 Task: Add filter " -" in priority.
Action: Mouse pressed left at (792, 236)
Screenshot: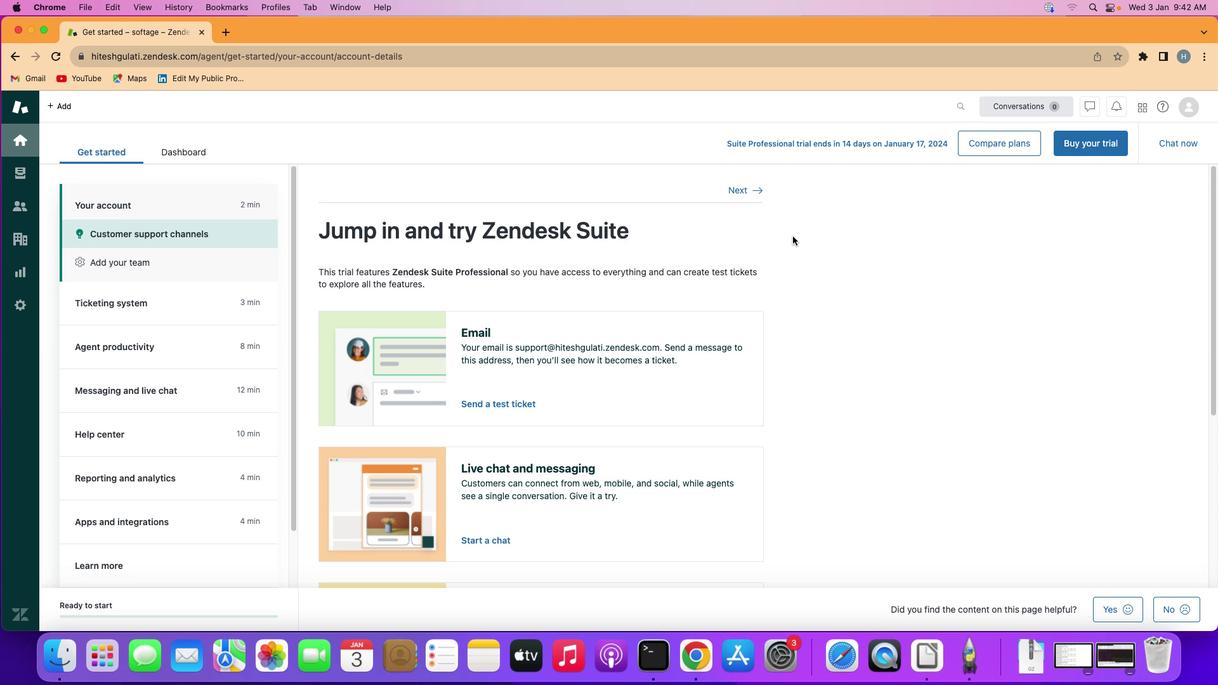 
Action: Mouse moved to (26, 172)
Screenshot: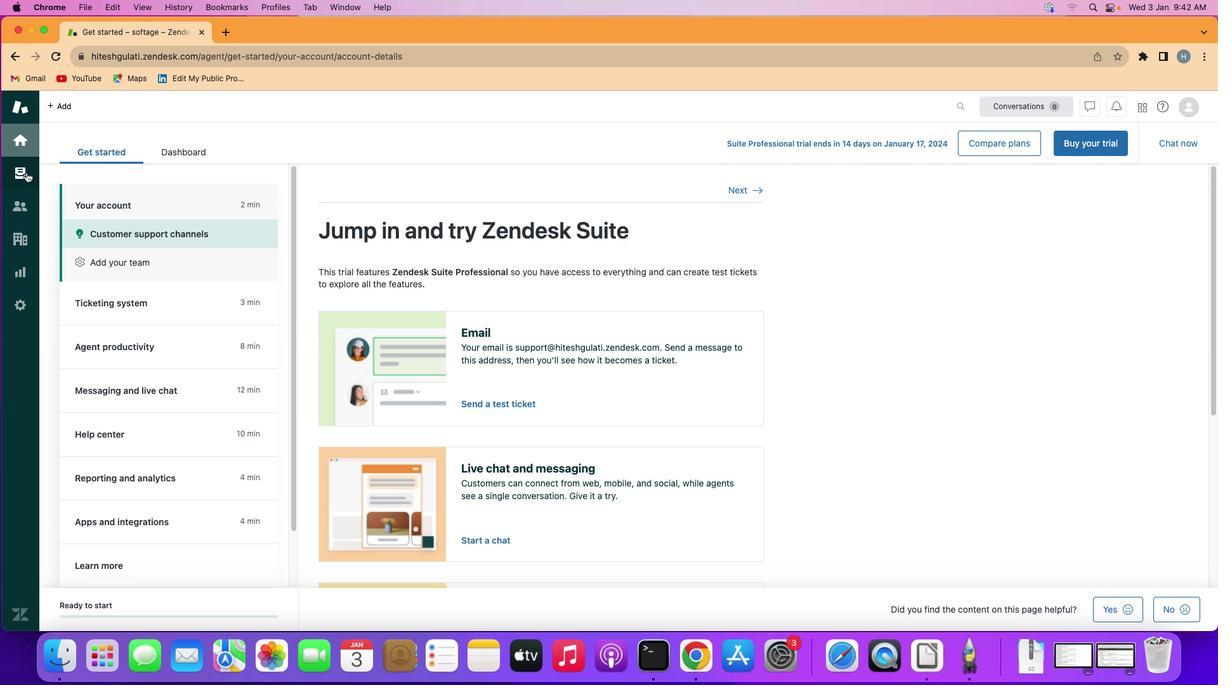 
Action: Mouse pressed left at (26, 172)
Screenshot: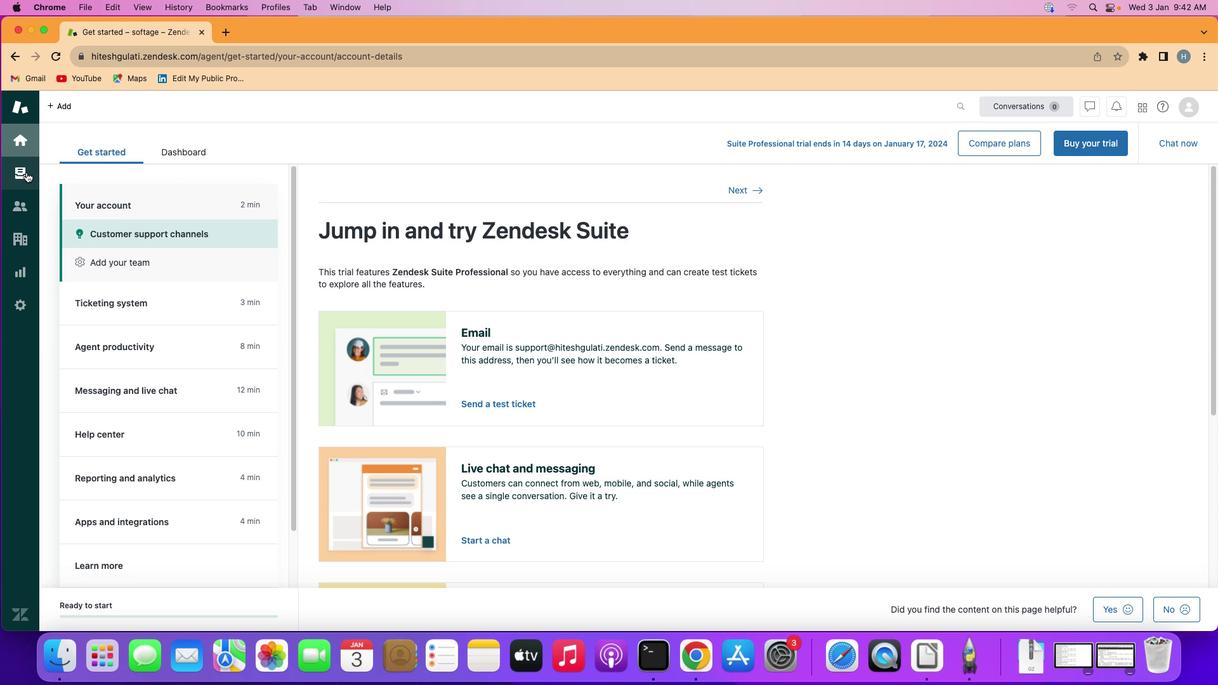 
Action: Mouse moved to (121, 267)
Screenshot: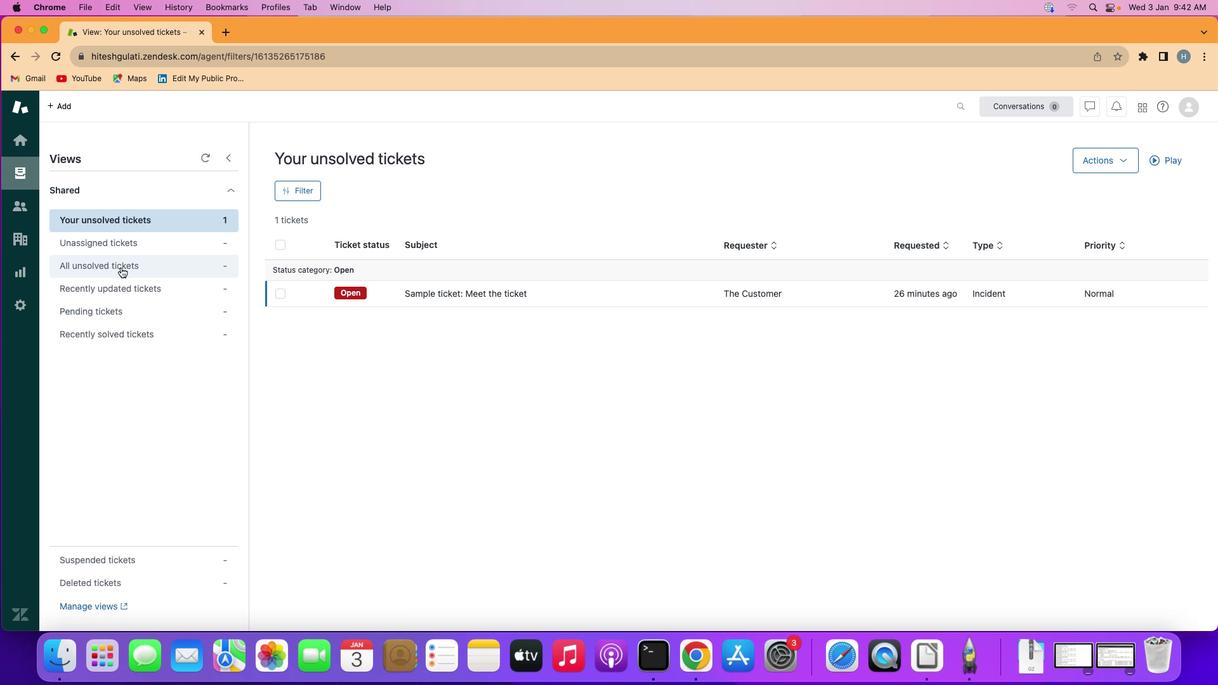
Action: Mouse pressed left at (121, 267)
Screenshot: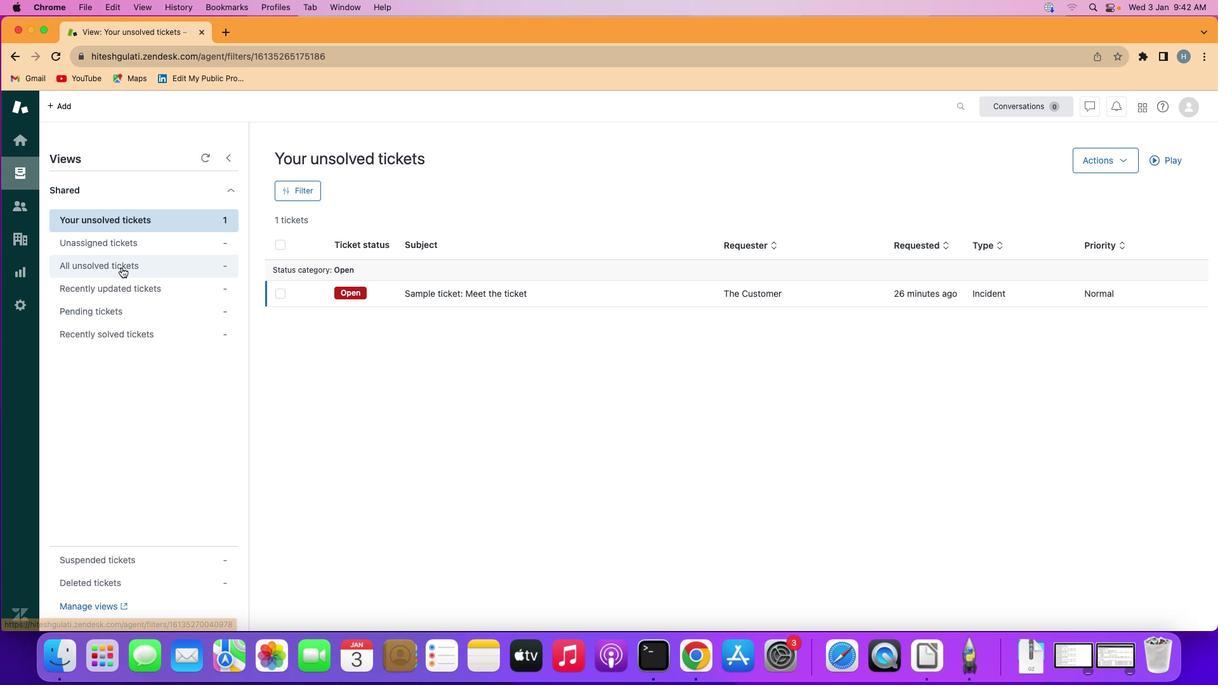 
Action: Mouse moved to (307, 191)
Screenshot: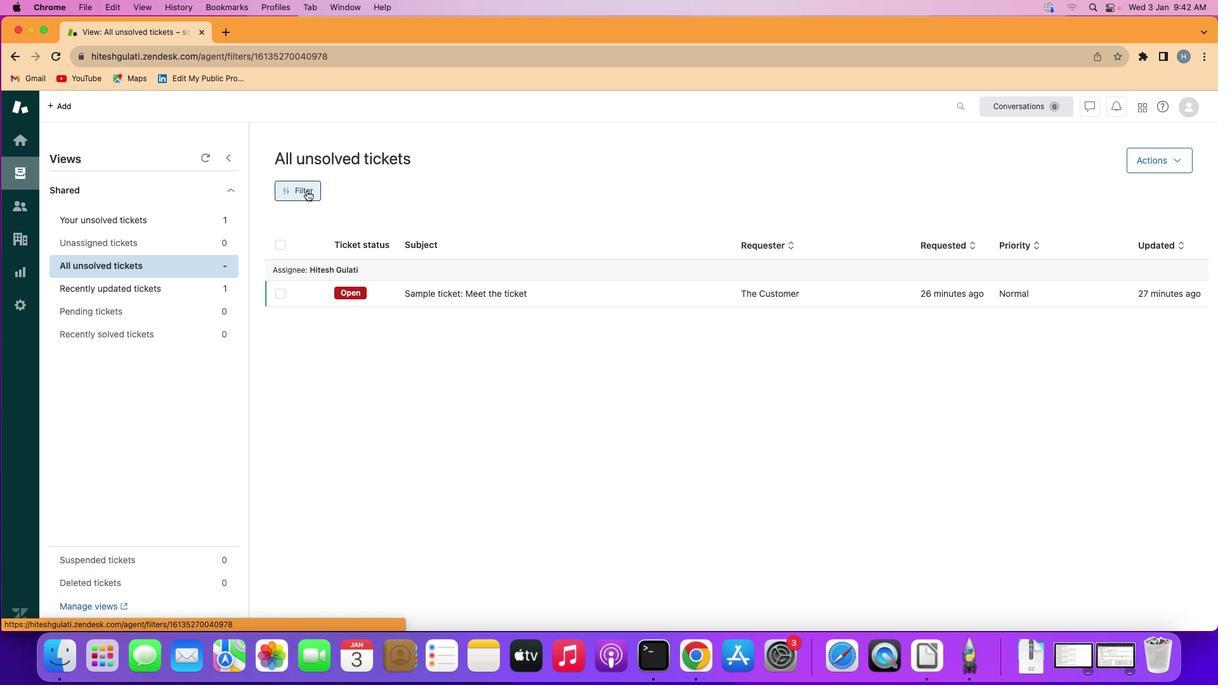 
Action: Mouse pressed left at (307, 191)
Screenshot: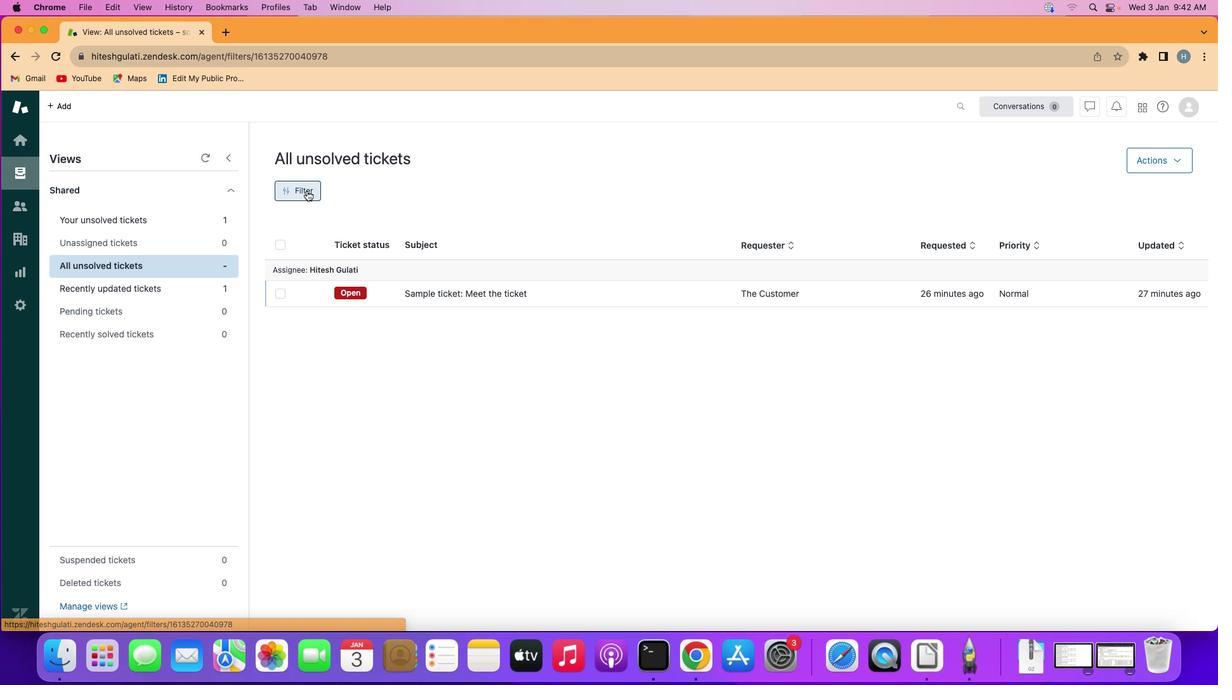 
Action: Mouse moved to (1021, 423)
Screenshot: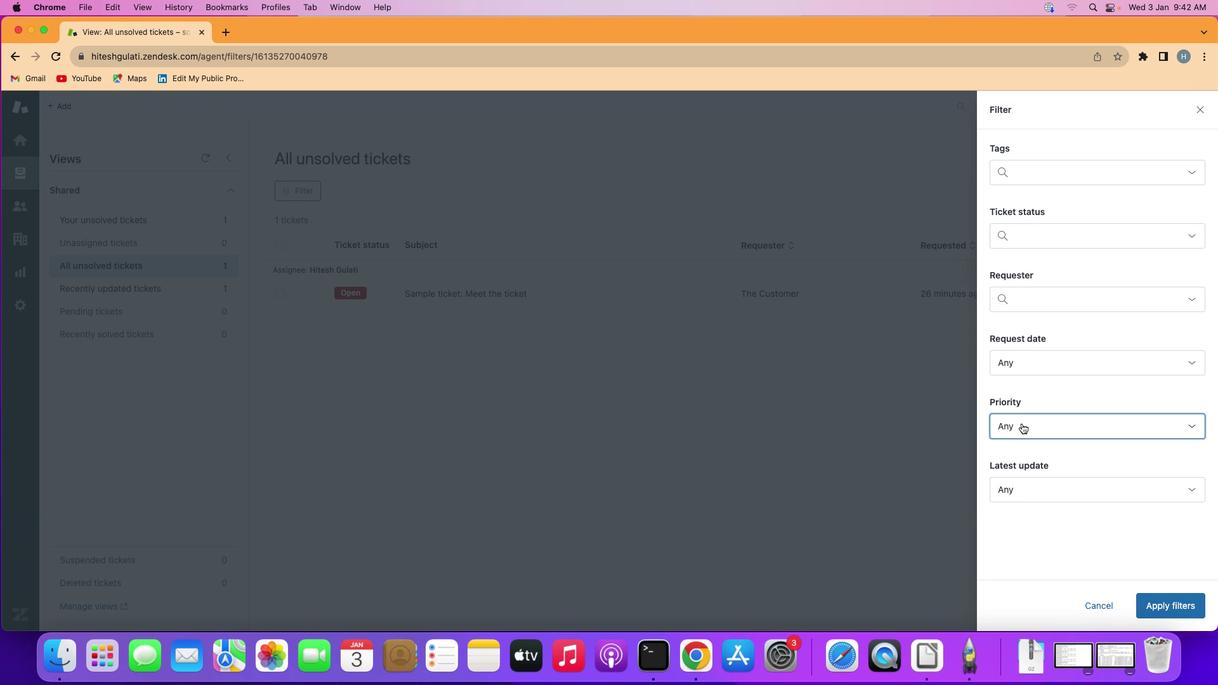
Action: Mouse pressed left at (1021, 423)
Screenshot: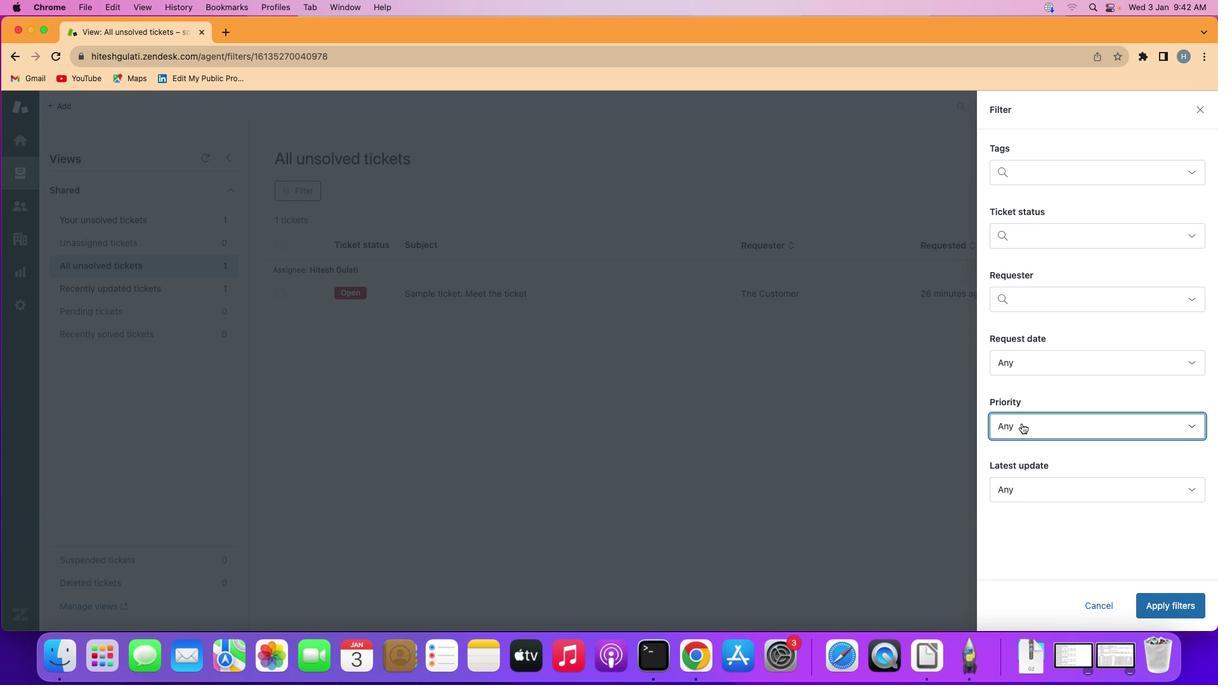 
Action: Mouse moved to (1044, 309)
Screenshot: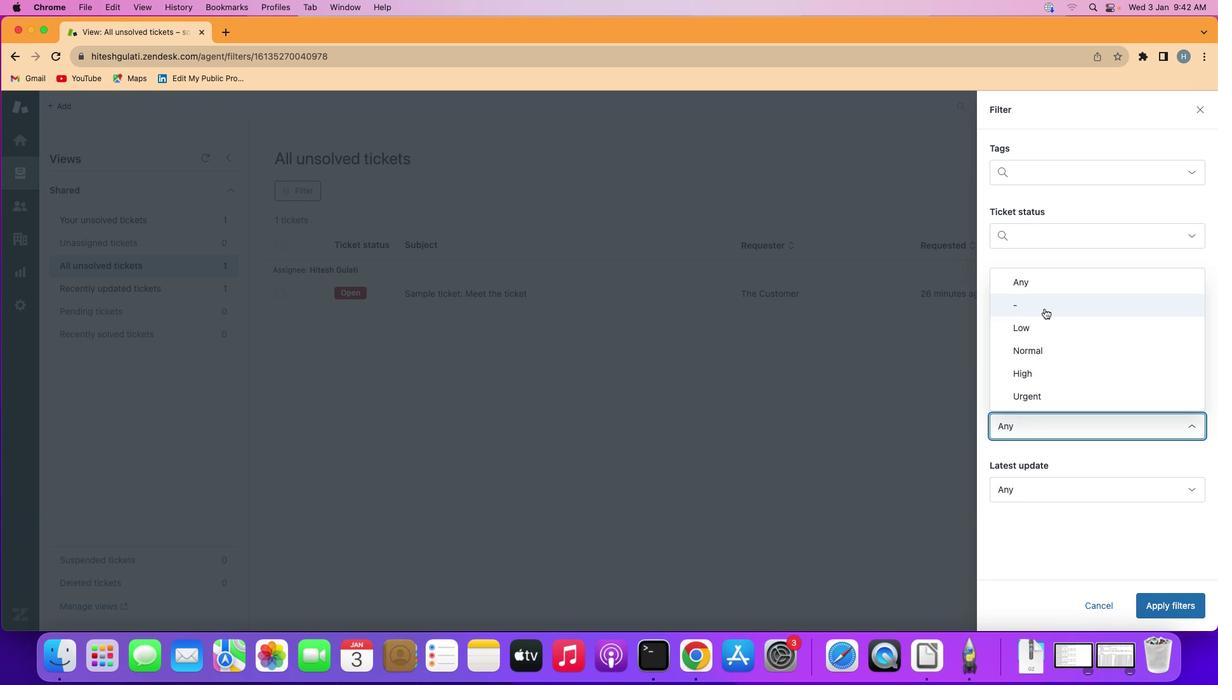 
Action: Mouse pressed left at (1044, 309)
Screenshot: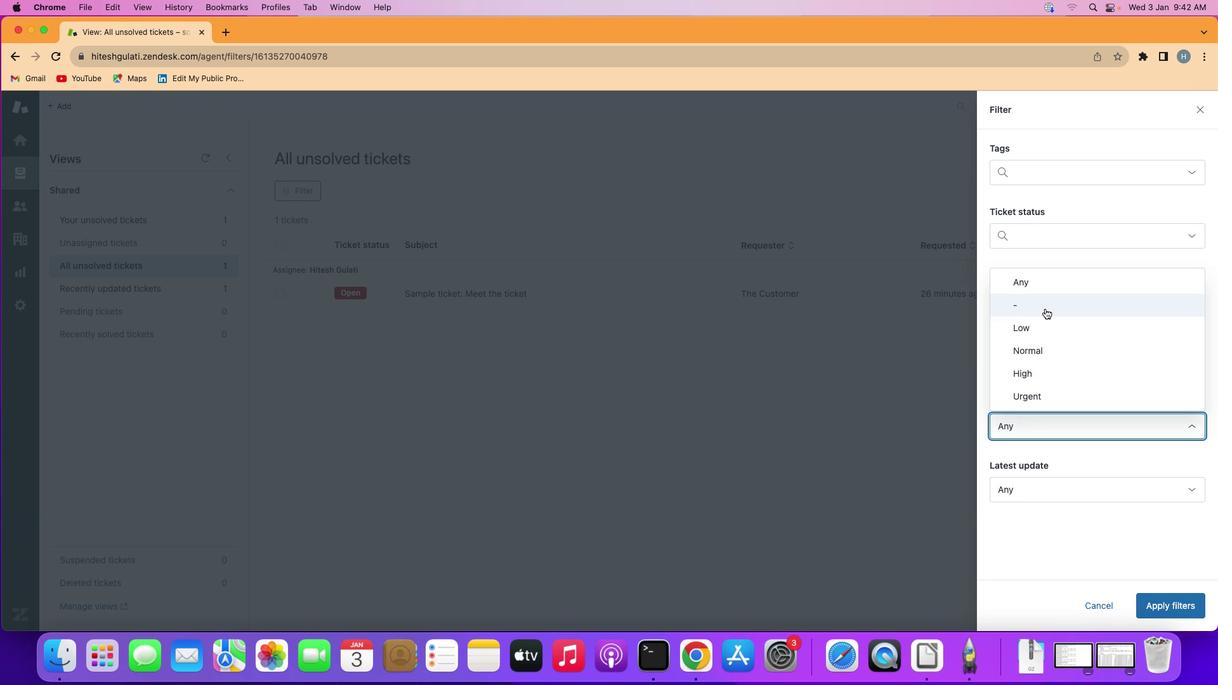 
Action: Mouse moved to (1152, 604)
Screenshot: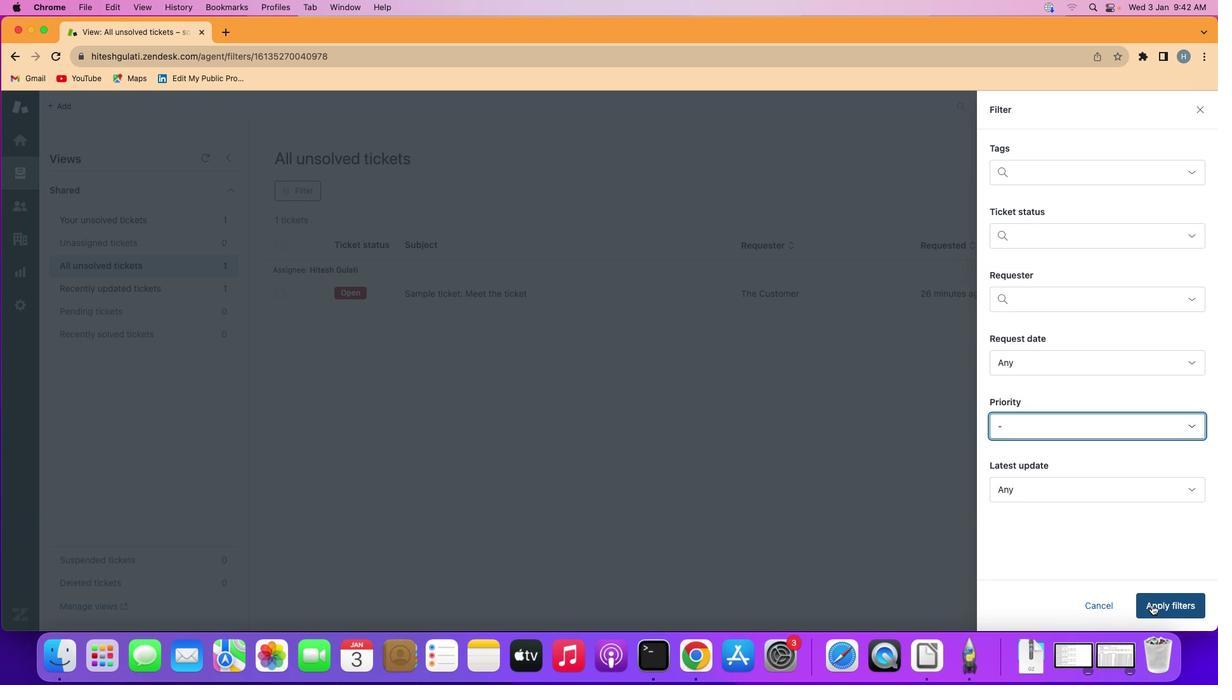 
Action: Mouse pressed left at (1152, 604)
Screenshot: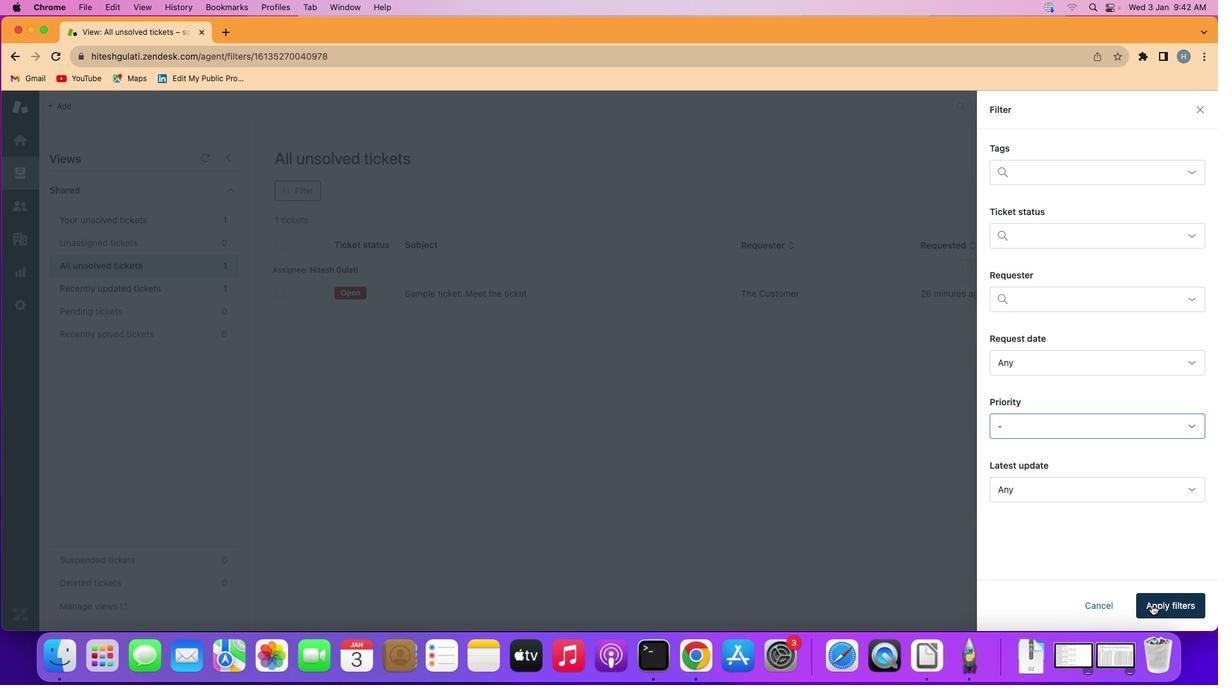 
Action: Mouse moved to (587, 436)
Screenshot: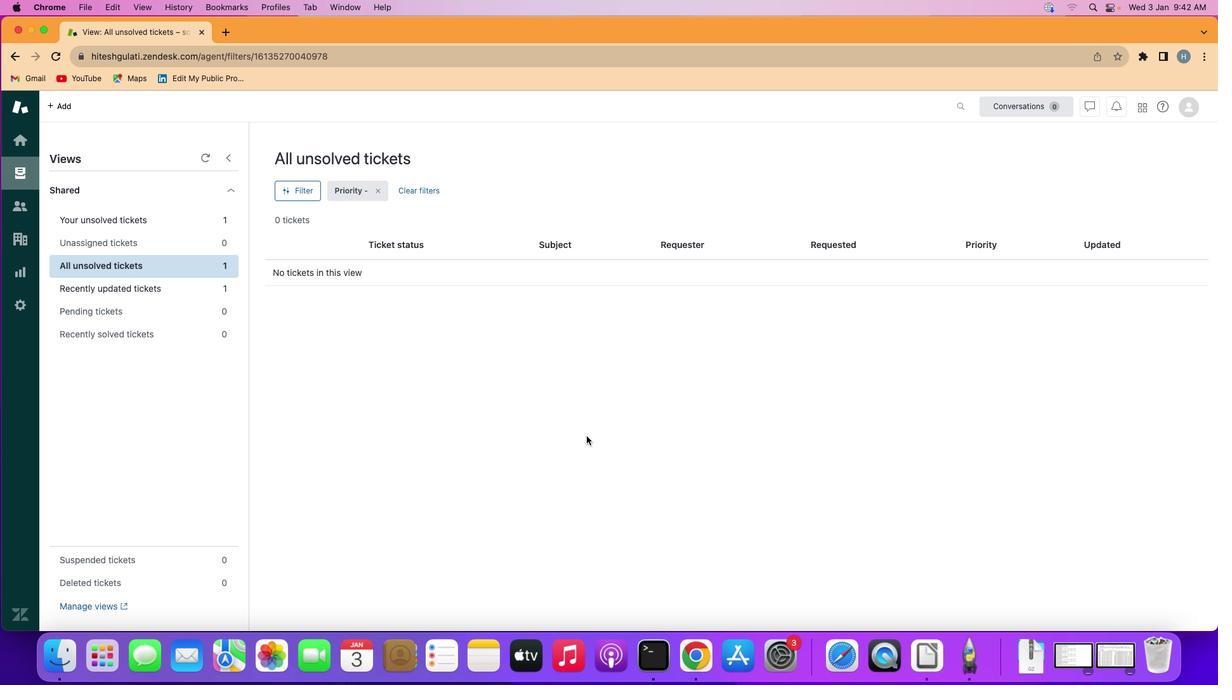
